 Task: Set the display to light mode.
Action: Mouse moved to (674, 86)
Screenshot: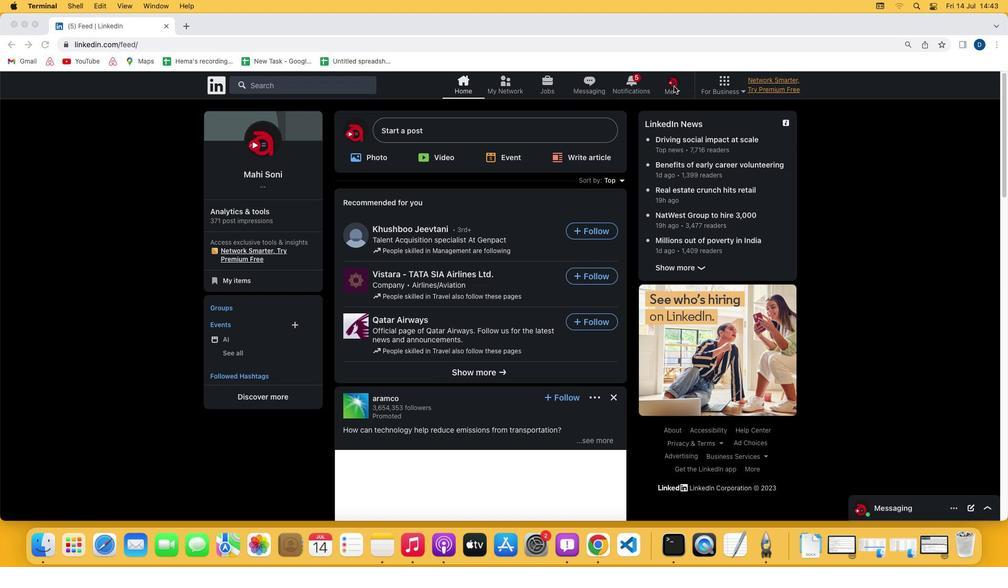 
Action: Mouse pressed left at (674, 86)
Screenshot: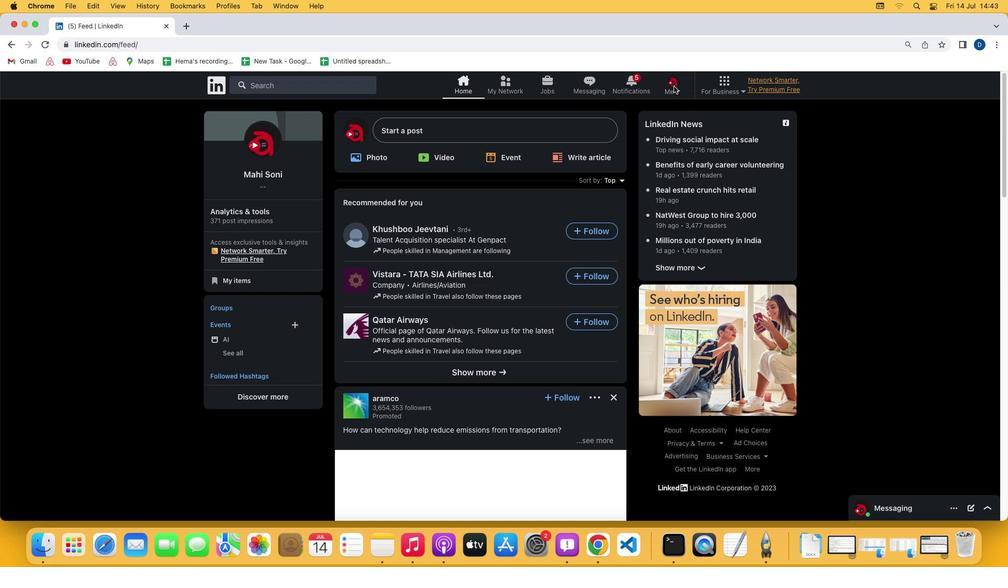 
Action: Mouse pressed left at (674, 86)
Screenshot: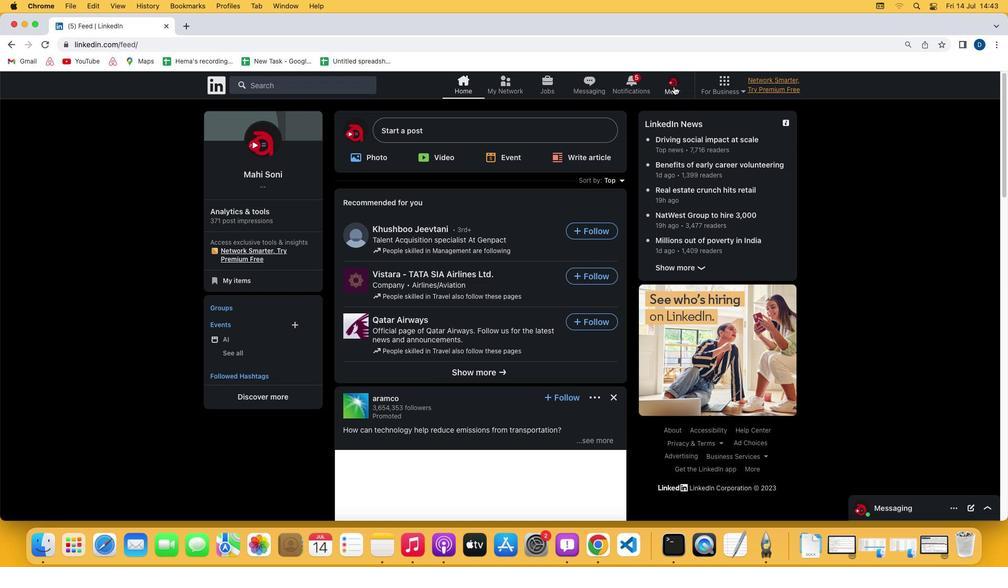 
Action: Mouse moved to (583, 199)
Screenshot: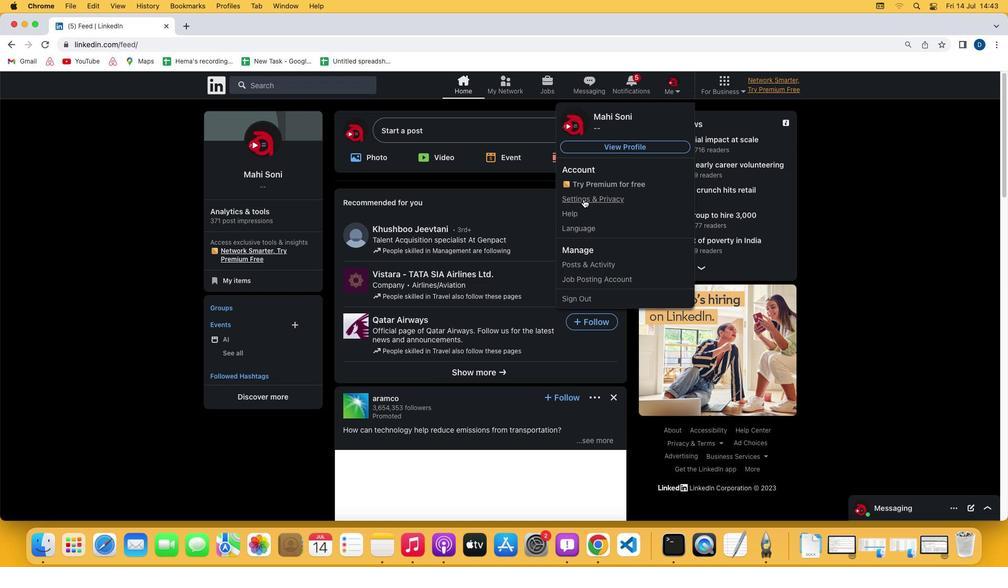 
Action: Mouse pressed left at (583, 199)
Screenshot: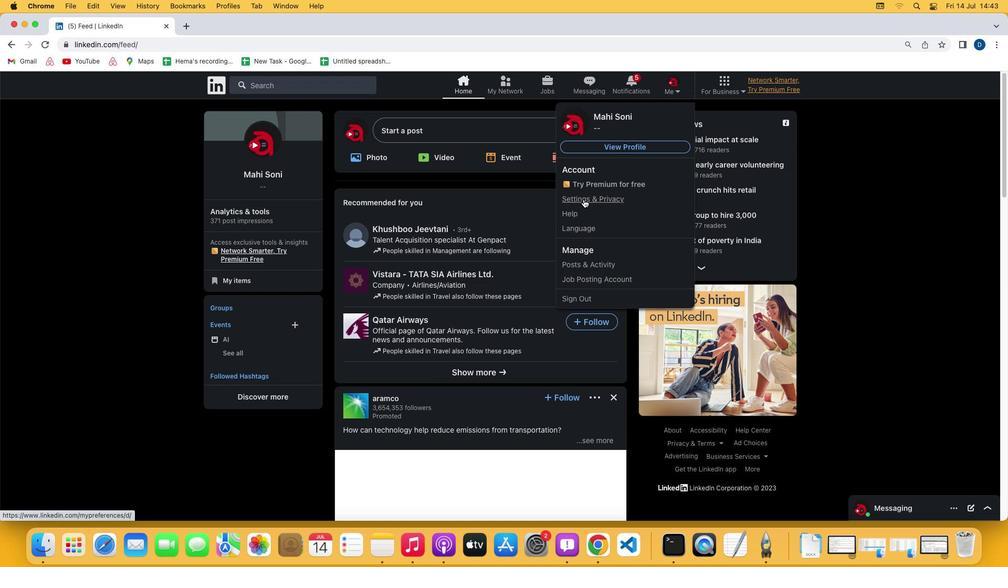 
Action: Mouse moved to (456, 254)
Screenshot: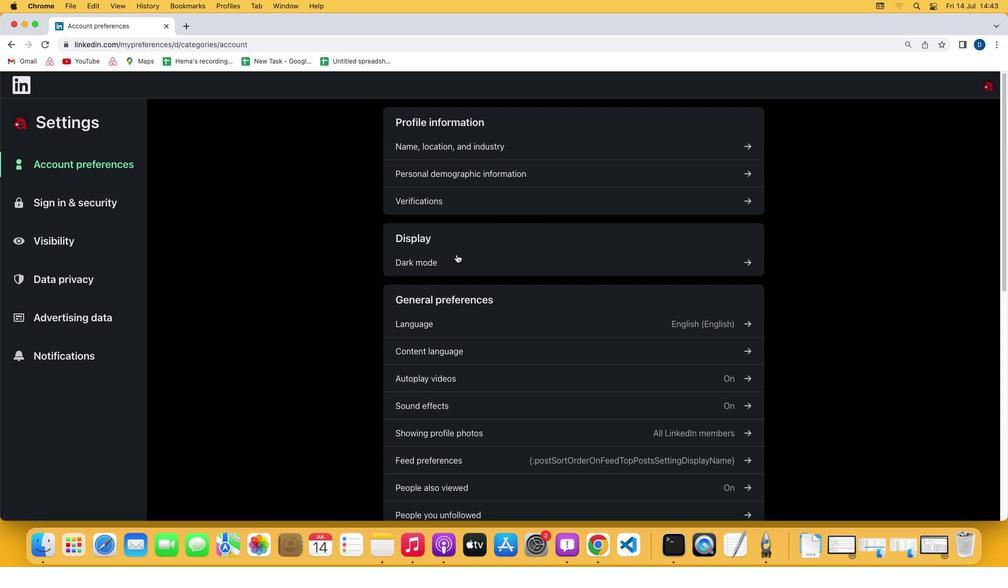 
Action: Mouse pressed left at (456, 254)
Screenshot: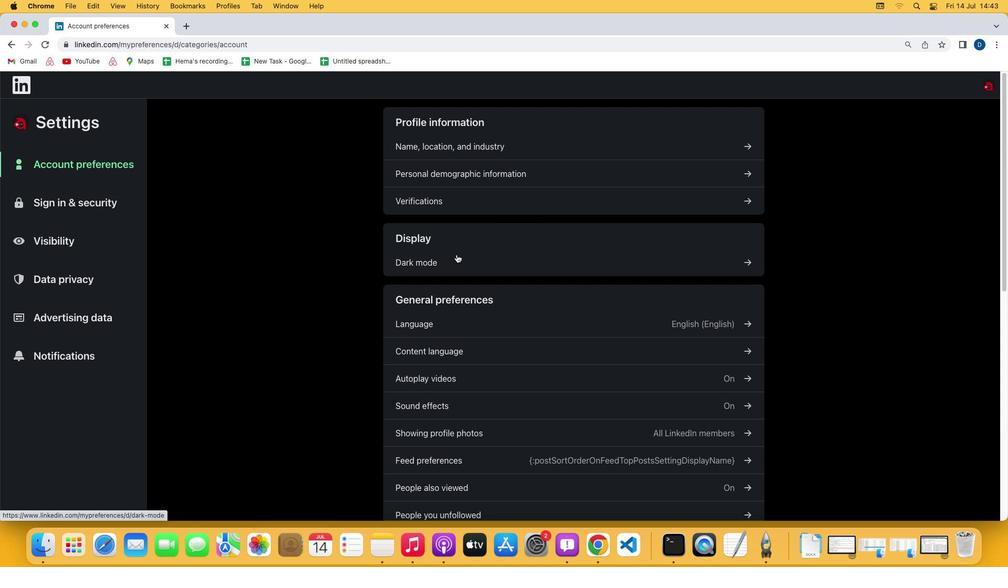 
Action: Mouse moved to (412, 236)
Screenshot: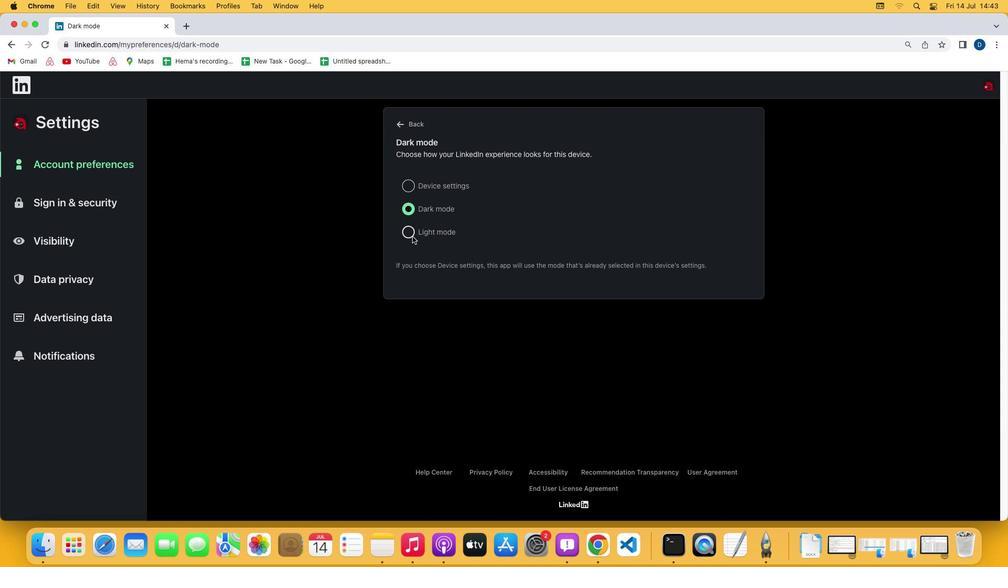 
Action: Mouse pressed left at (412, 236)
Screenshot: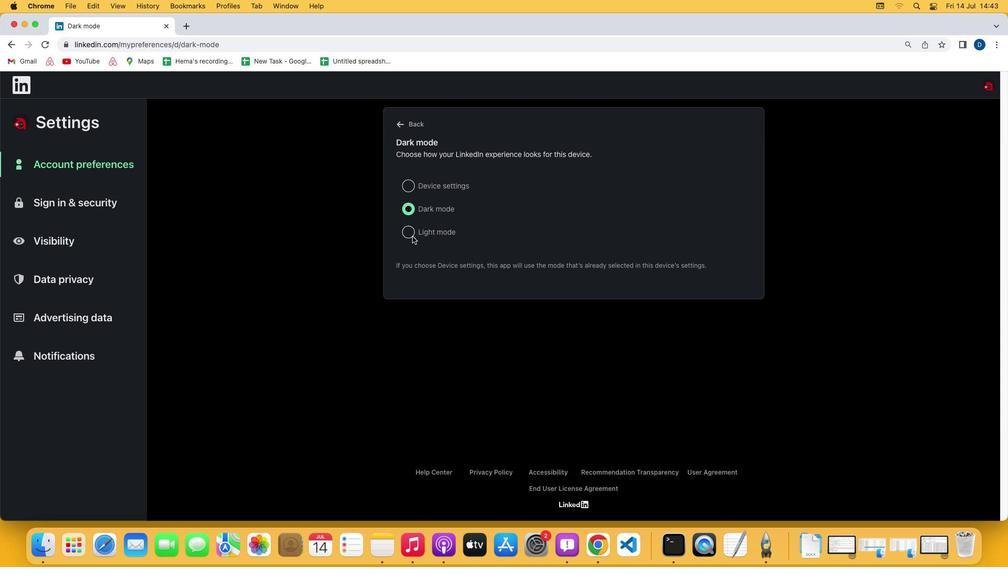 
Action: Mouse moved to (412, 236)
Screenshot: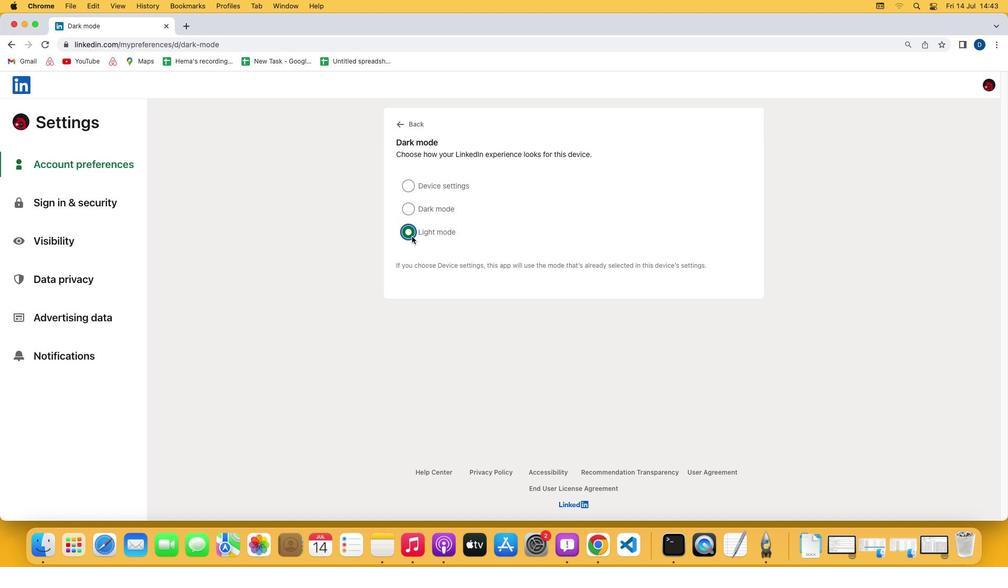 
